 Task: Create a sub task System Test and UAT for the task  Develop a new online marketplace for real estate in the project AgilePulse , assign it to team member softage.3@softage.net and update the status of the sub task to  At Risk , set the priority of the sub task to Medium
Action: Mouse moved to (67, 293)
Screenshot: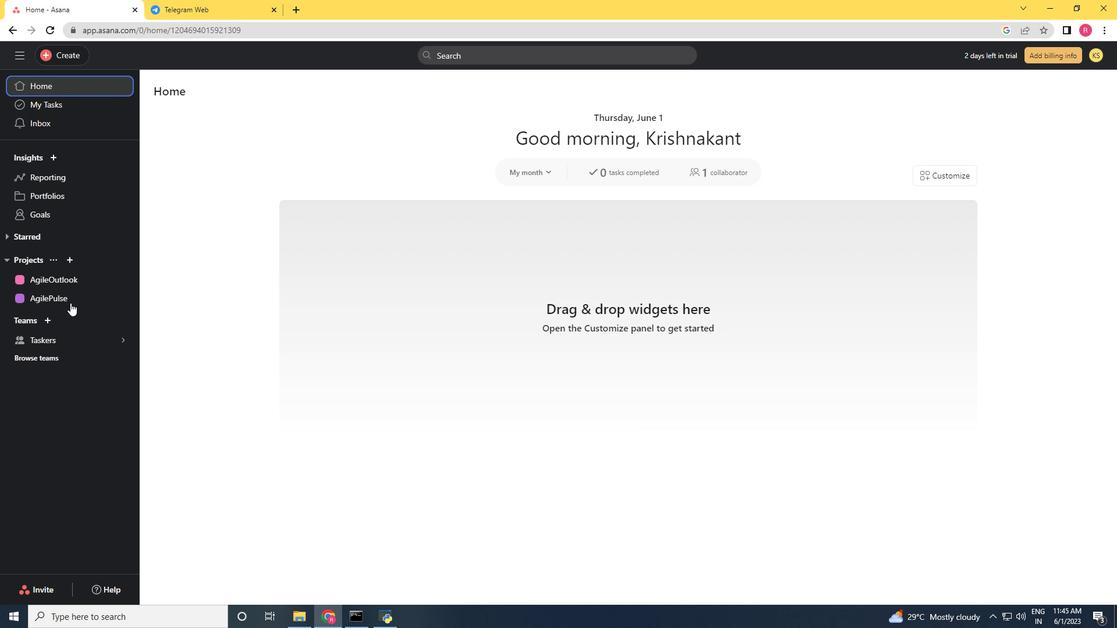 
Action: Mouse pressed left at (67, 293)
Screenshot: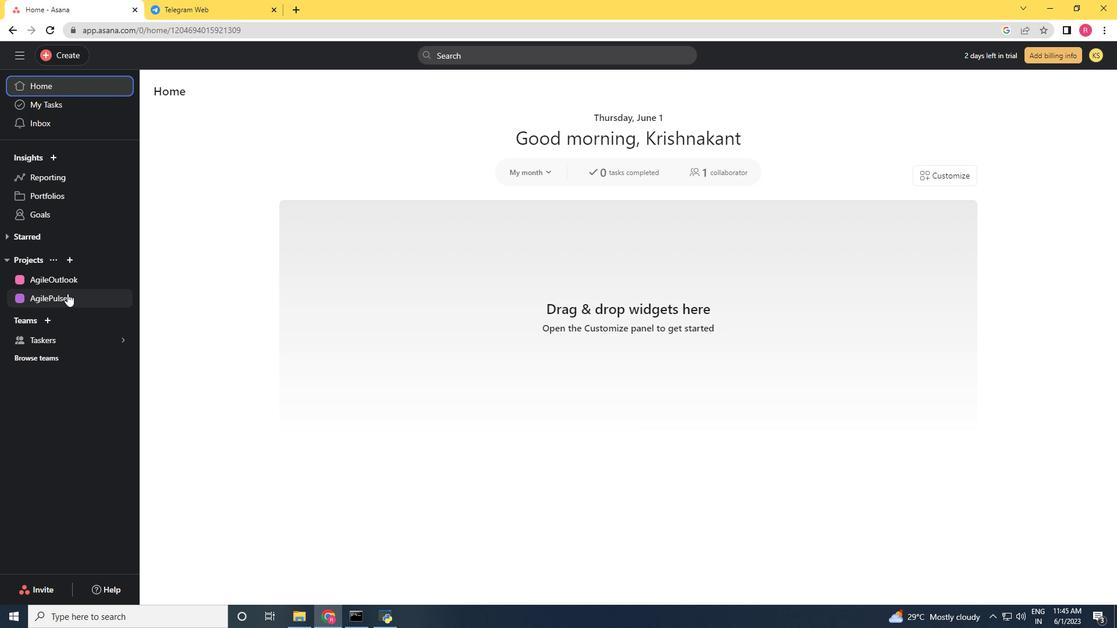
Action: Mouse moved to (470, 254)
Screenshot: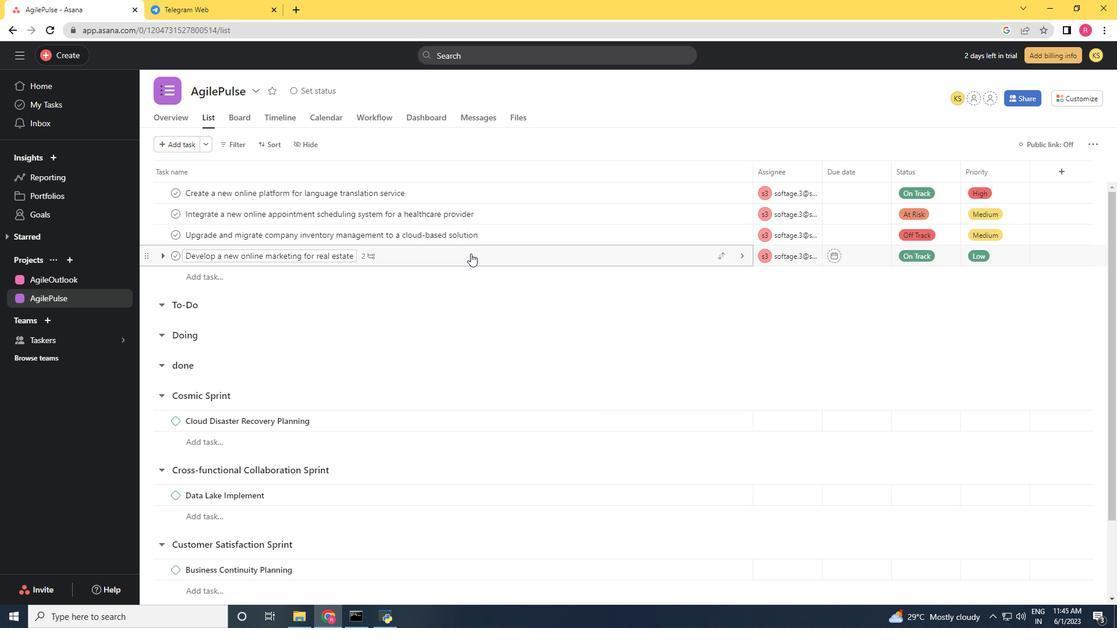 
Action: Mouse pressed left at (470, 254)
Screenshot: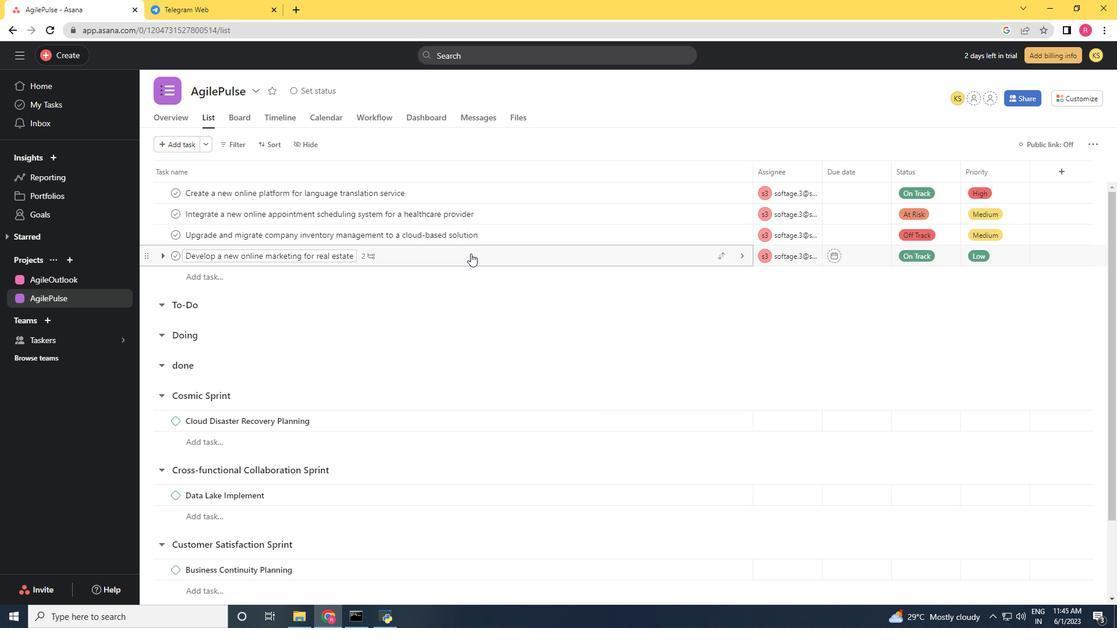 
Action: Mouse moved to (856, 303)
Screenshot: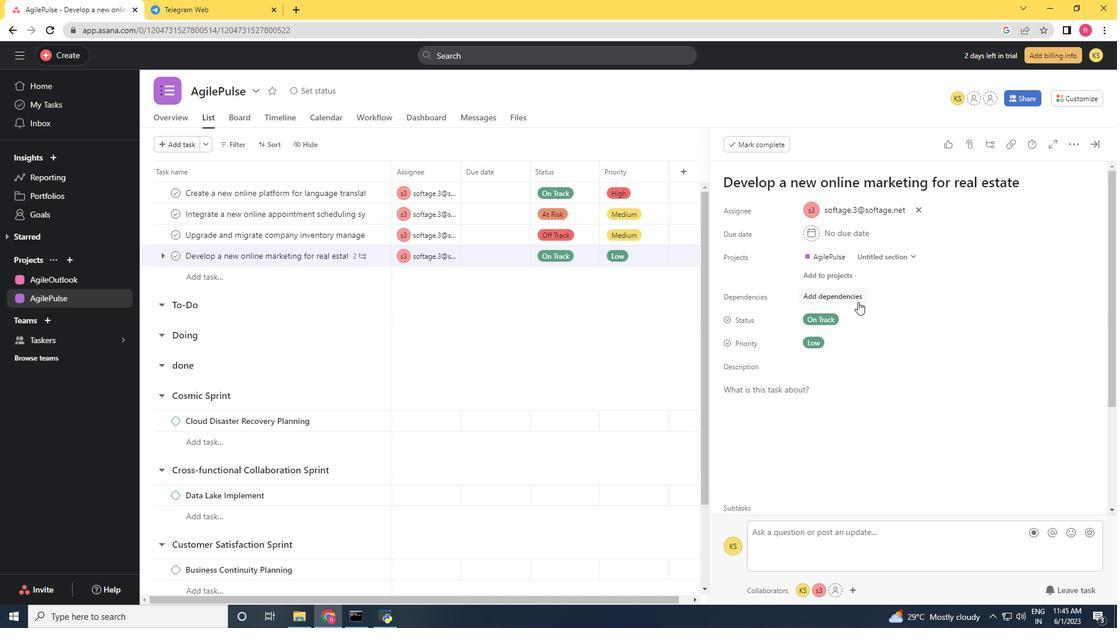 
Action: Mouse scrolled (856, 302) with delta (0, 0)
Screenshot: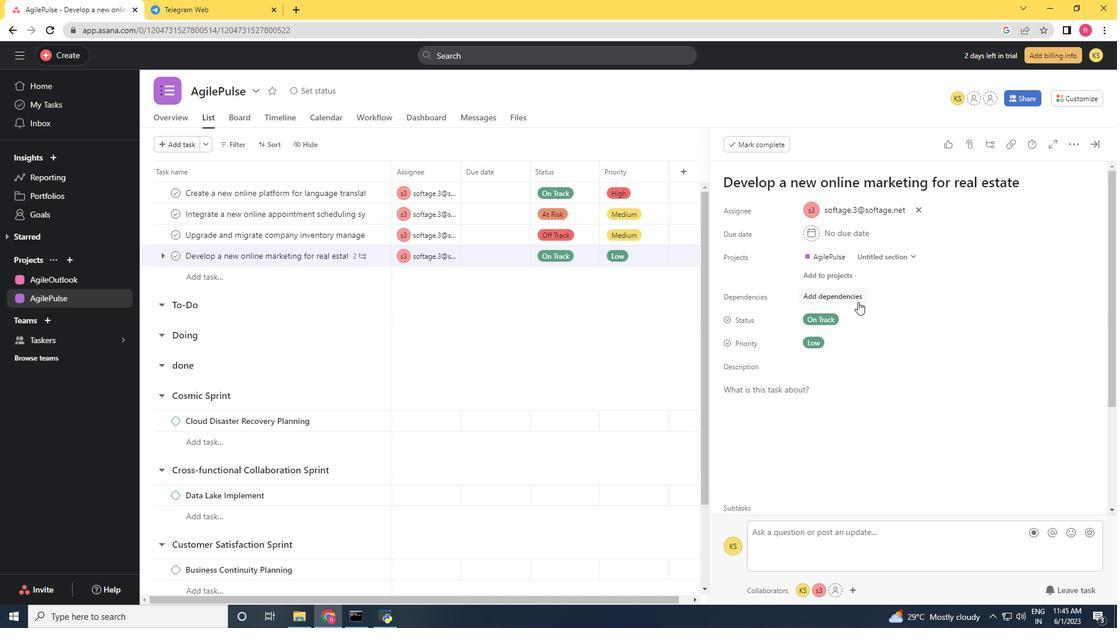 
Action: Mouse moved to (855, 305)
Screenshot: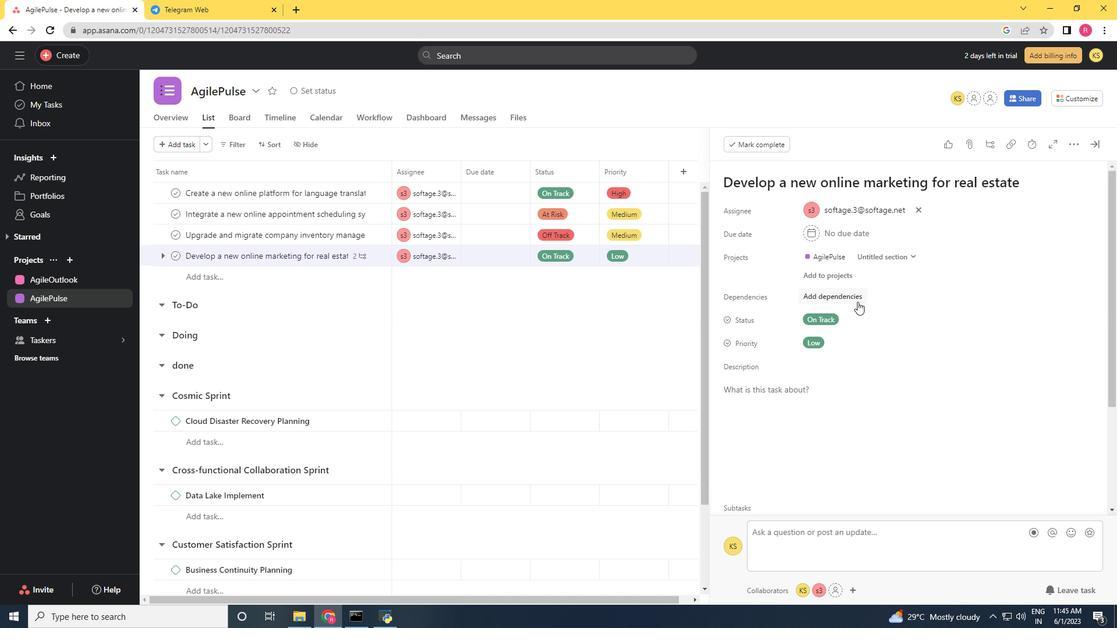 
Action: Mouse scrolled (855, 304) with delta (0, 0)
Screenshot: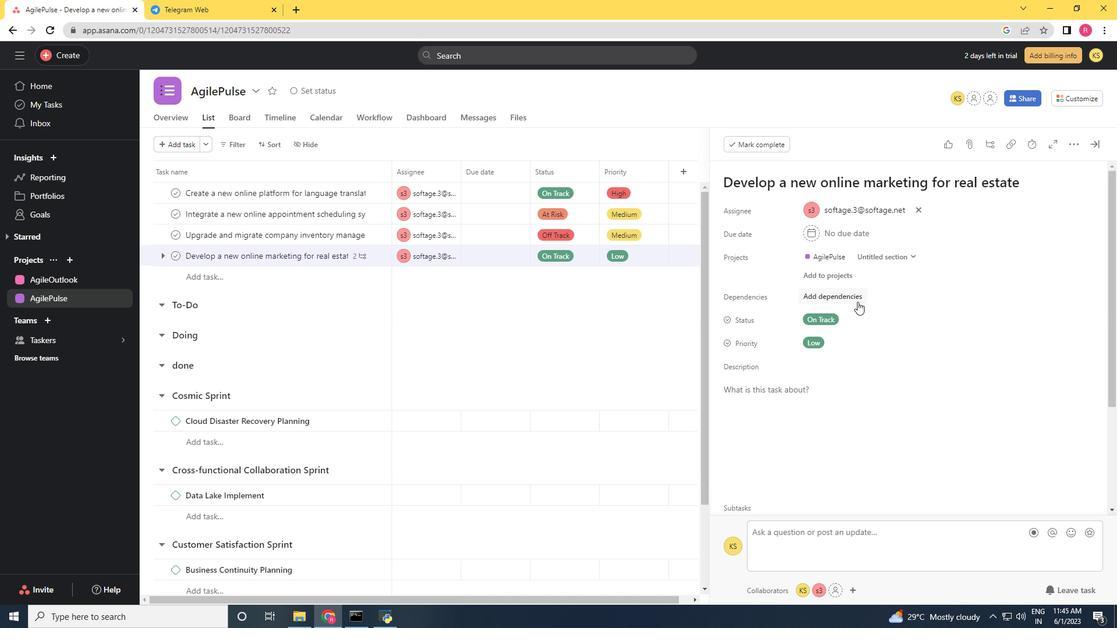 
Action: Mouse moved to (855, 305)
Screenshot: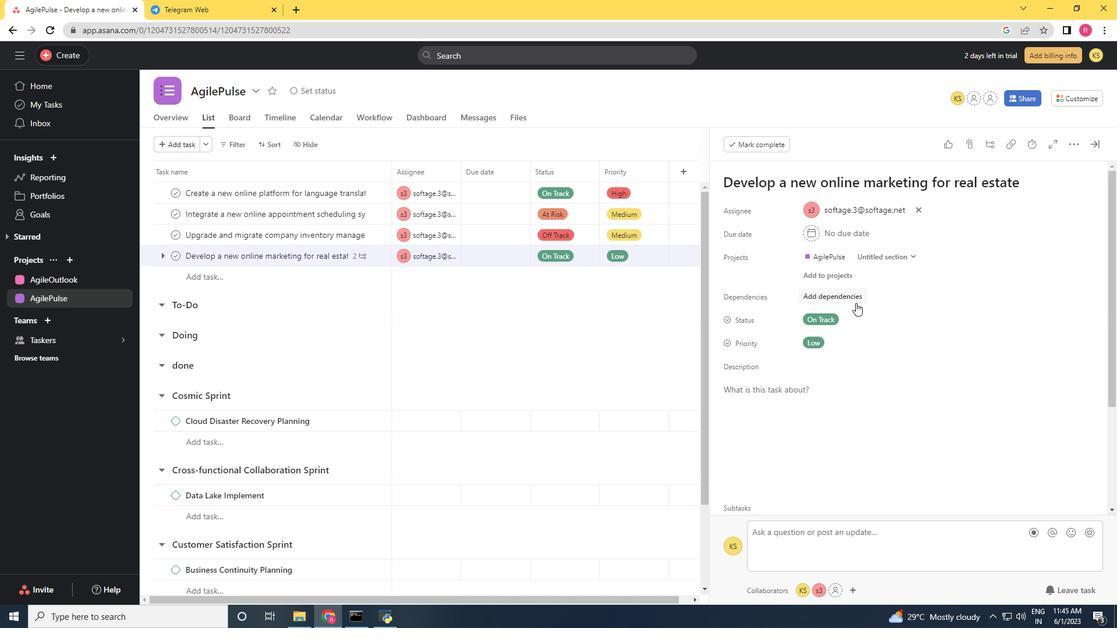 
Action: Mouse scrolled (855, 305) with delta (0, 0)
Screenshot: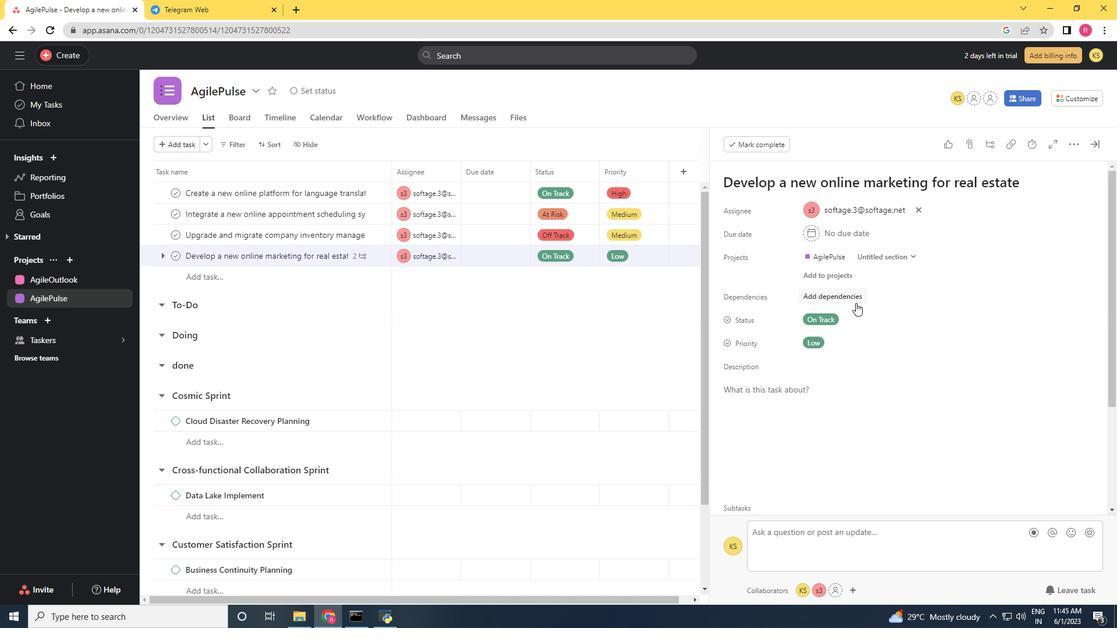 
Action: Mouse moved to (854, 308)
Screenshot: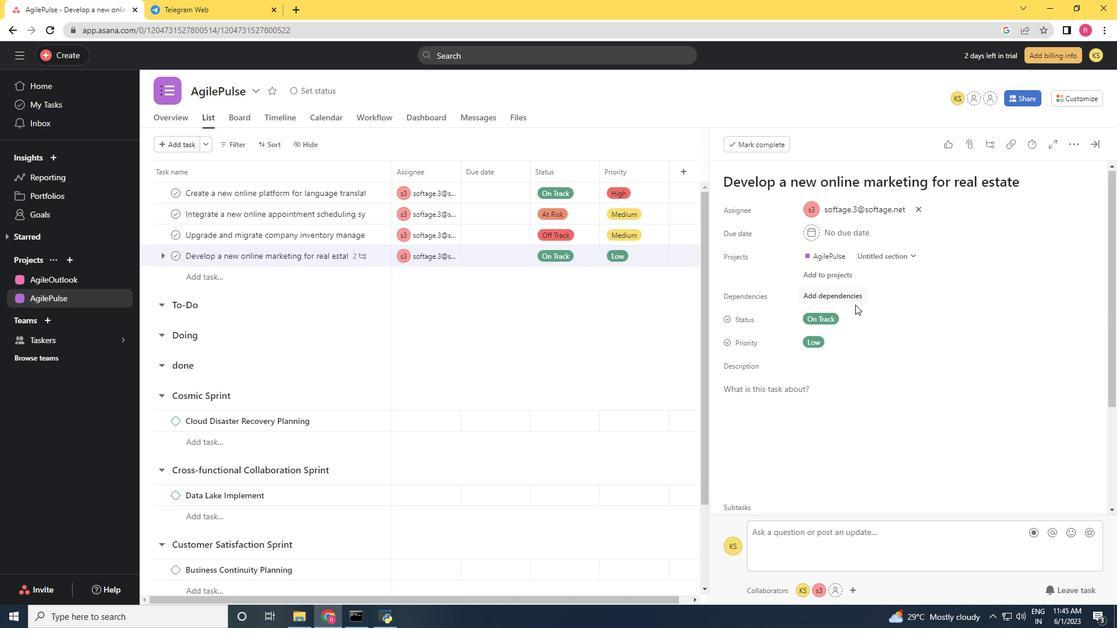 
Action: Mouse scrolled (854, 307) with delta (0, 0)
Screenshot: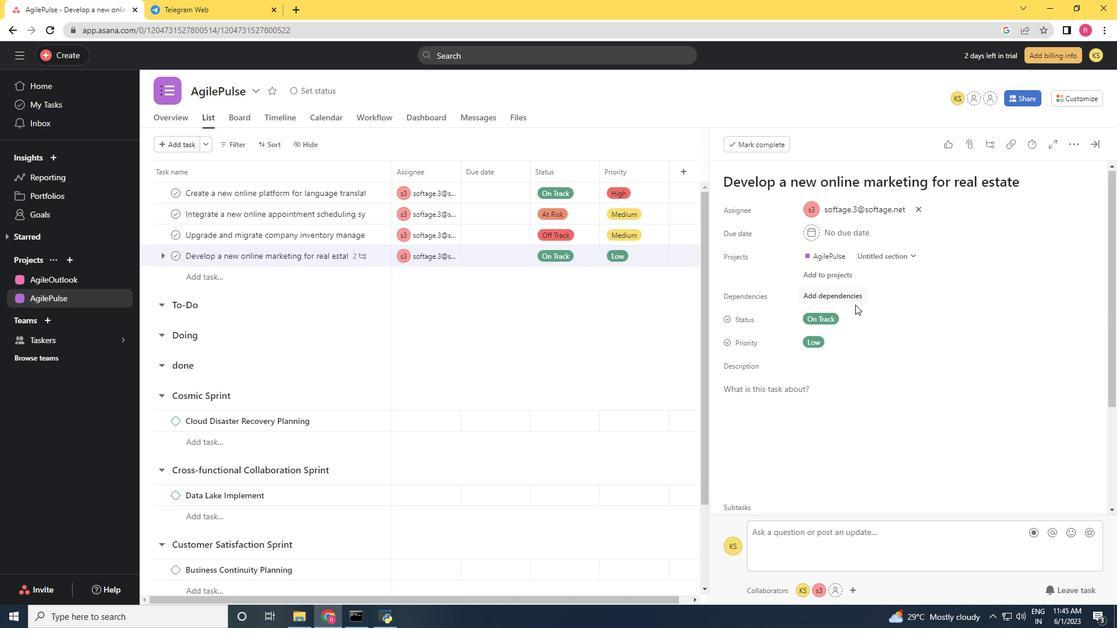 
Action: Mouse moved to (759, 425)
Screenshot: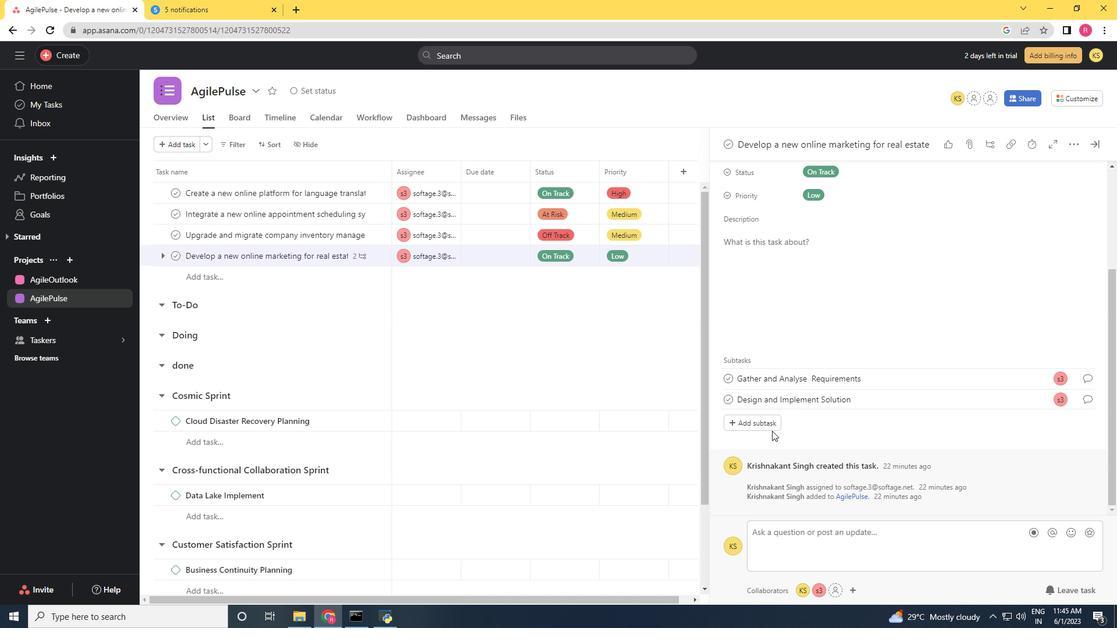
Action: Mouse pressed left at (759, 425)
Screenshot: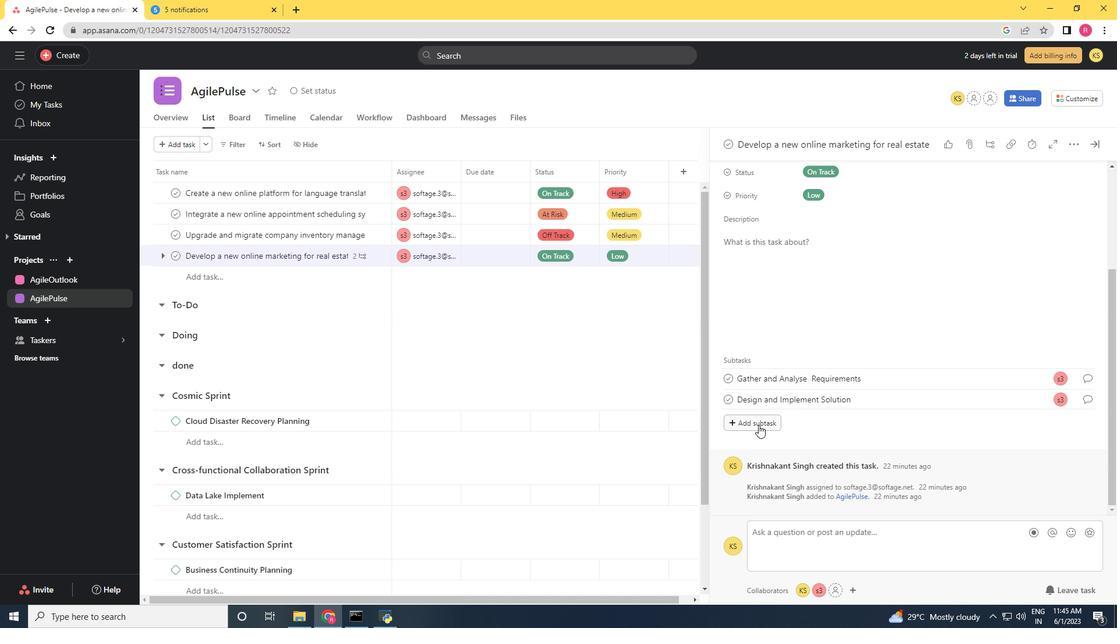 
Action: Key pressed <Key.shift>System<Key.space><Key.shift>Test<Key.space><Key.space>and<Key.space><Key.shift>Uat<Key.backspace><Key.backspace><Key.shift>AT
Screenshot: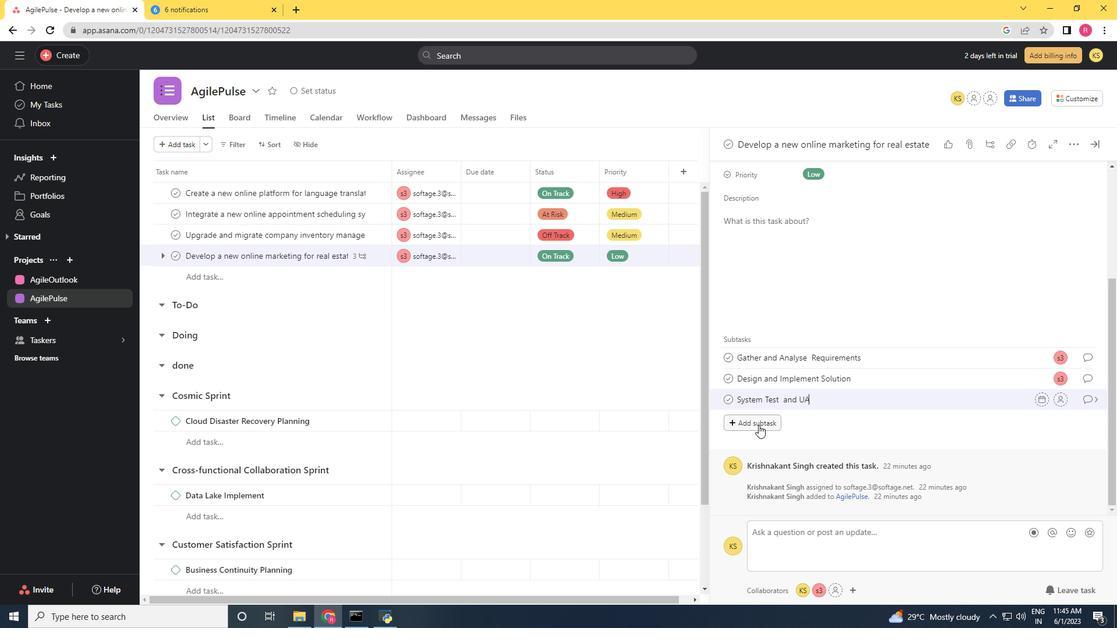 
Action: Mouse moved to (1061, 400)
Screenshot: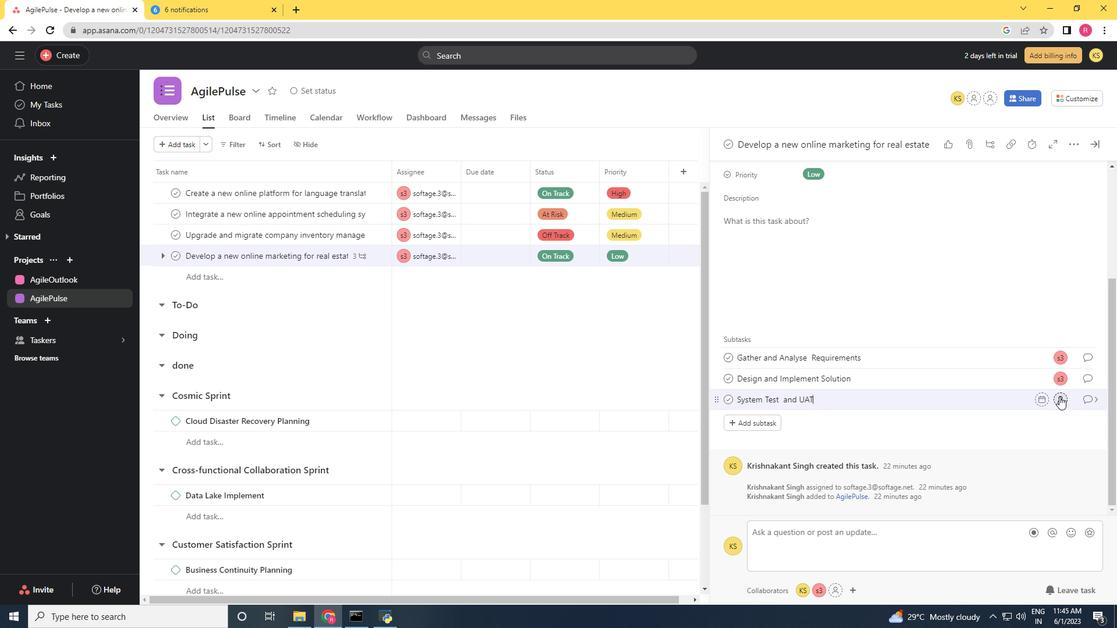 
Action: Mouse pressed left at (1061, 400)
Screenshot: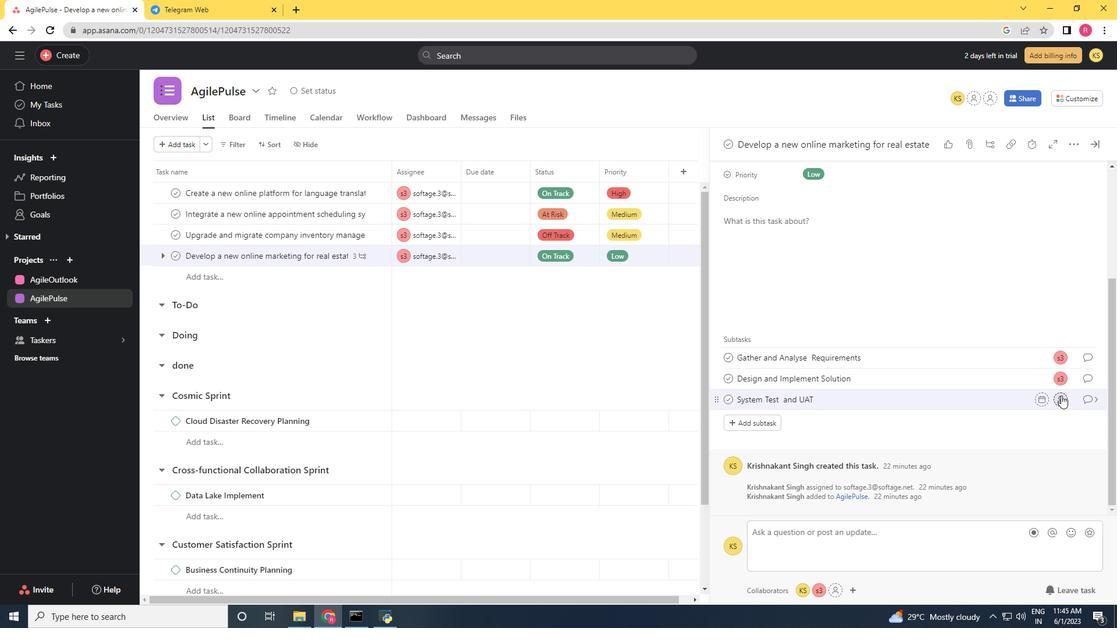 
Action: Mouse moved to (1047, 405)
Screenshot: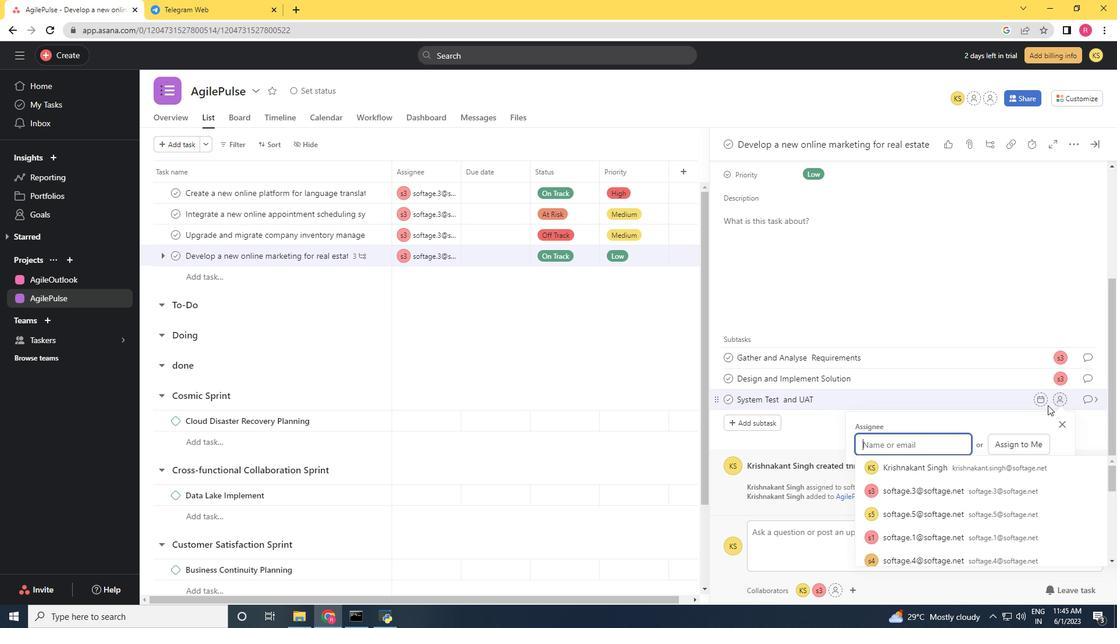 
Action: Key pressed <Key.shift>Softage.3<Key.shift>@softage.net
Screenshot: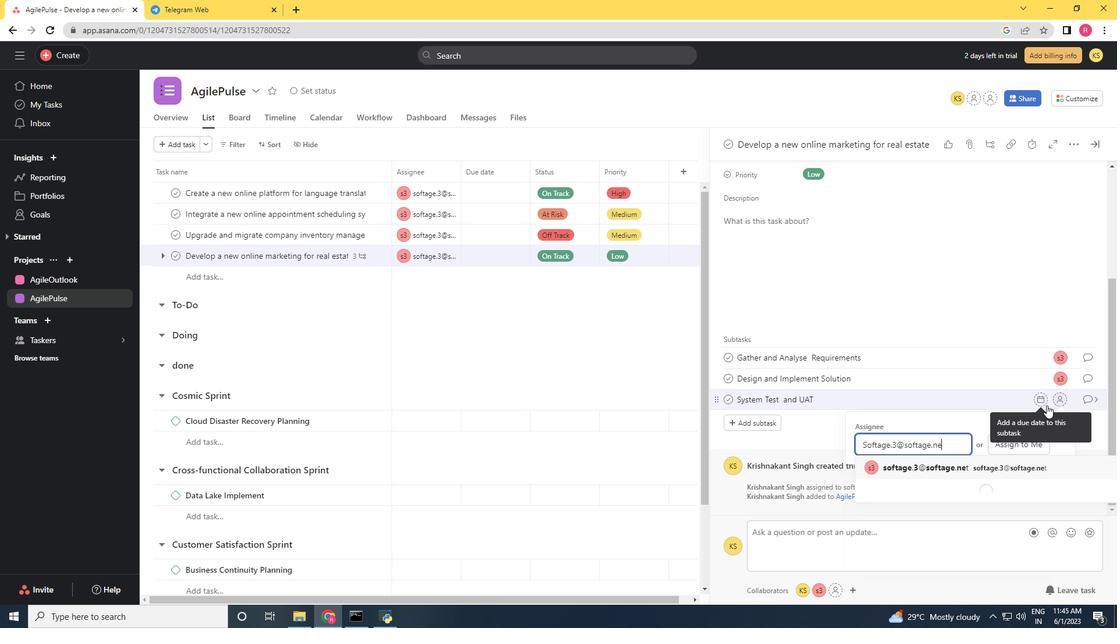 
Action: Mouse moved to (948, 466)
Screenshot: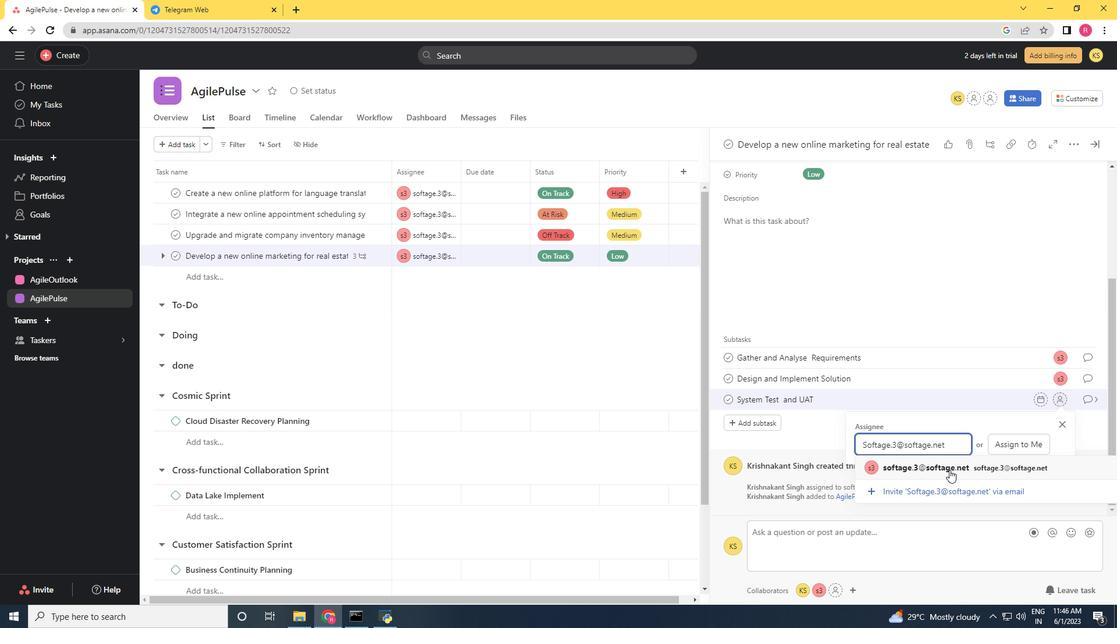 
Action: Mouse pressed left at (948, 466)
Screenshot: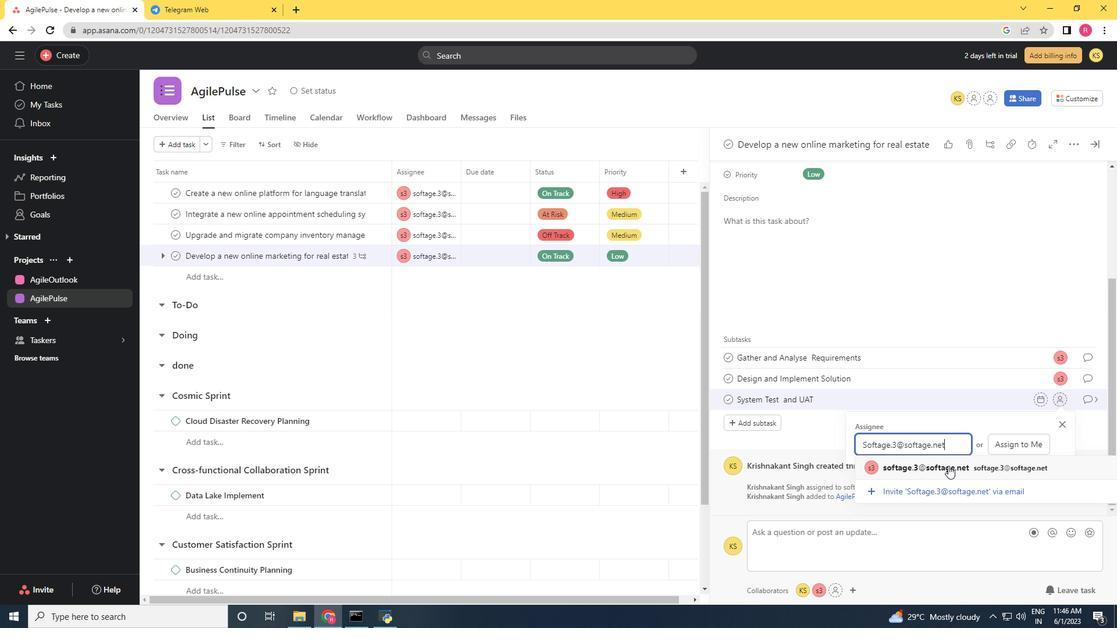 
Action: Mouse moved to (1089, 399)
Screenshot: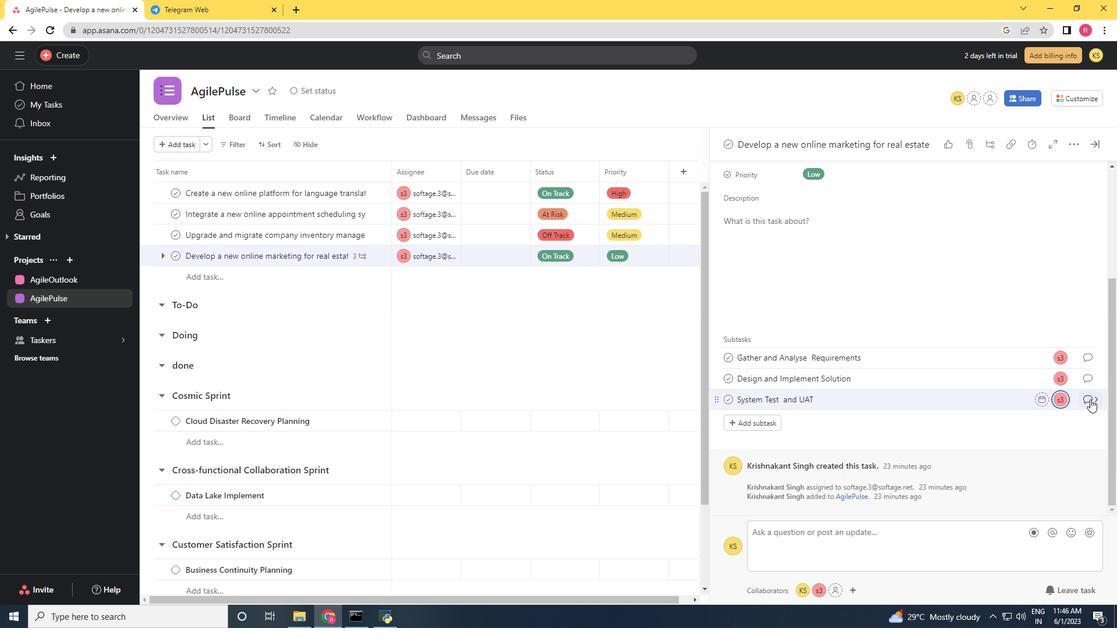 
Action: Mouse pressed left at (1089, 399)
Screenshot: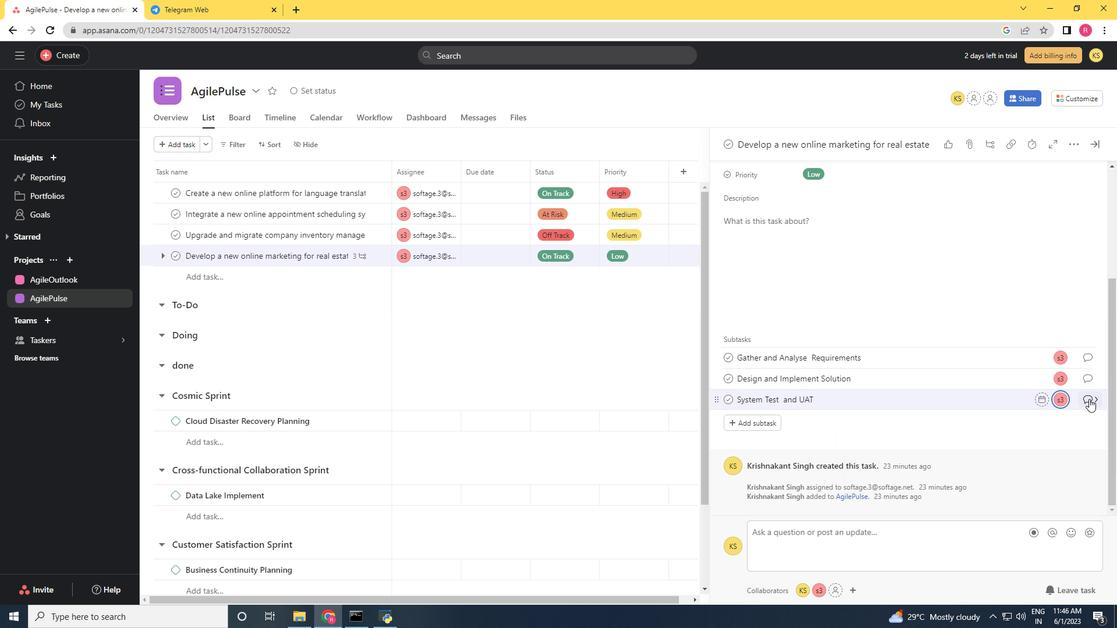 
Action: Mouse moved to (758, 307)
Screenshot: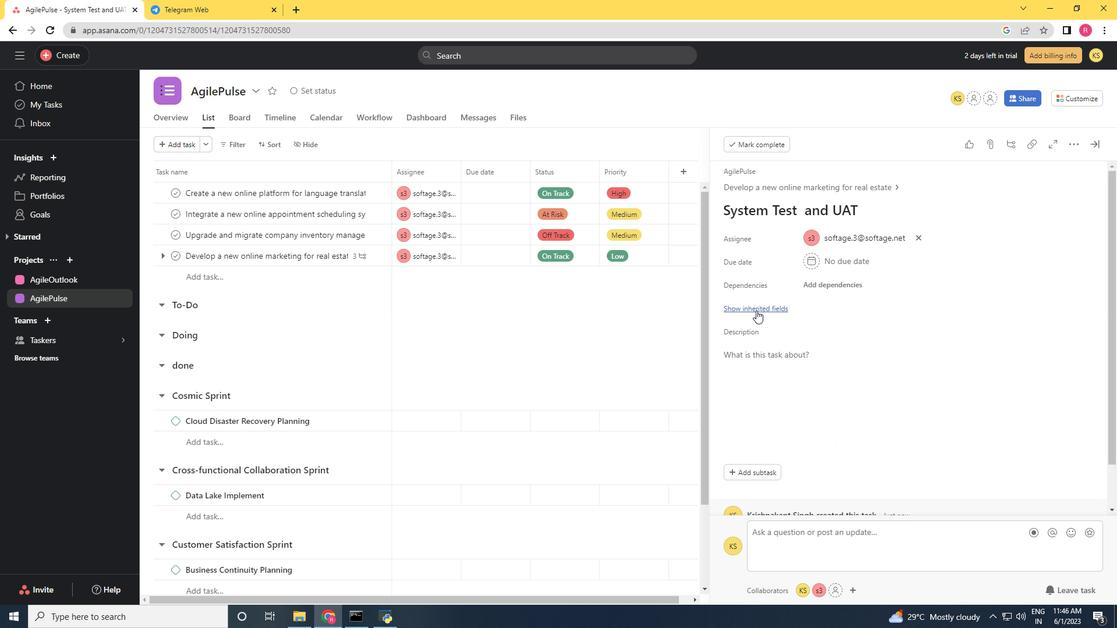 
Action: Mouse pressed left at (758, 307)
Screenshot: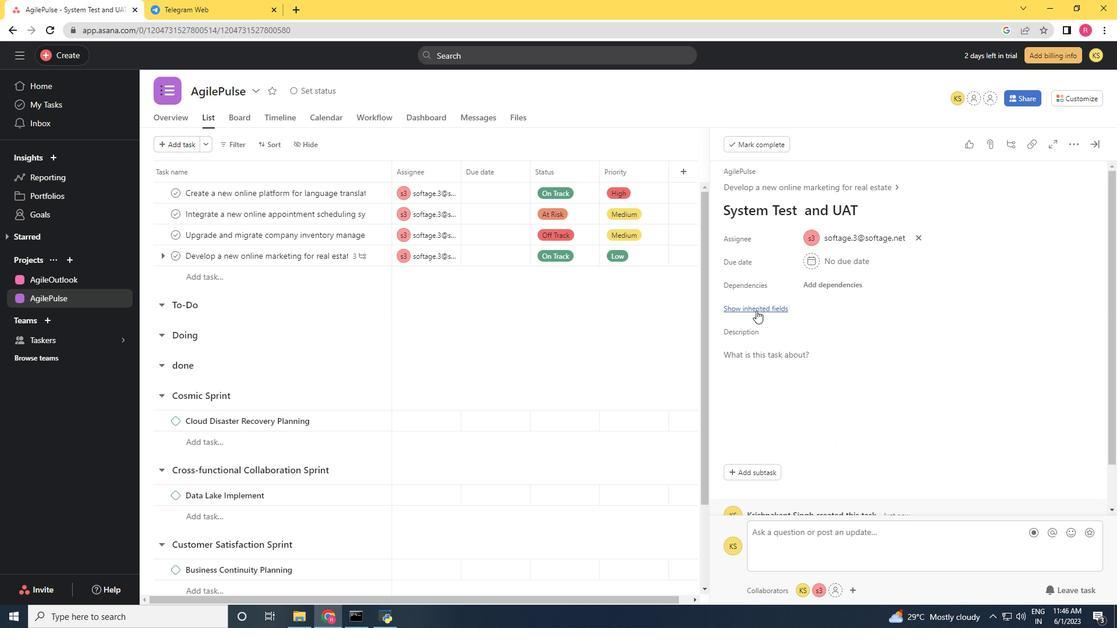 
Action: Mouse moved to (819, 327)
Screenshot: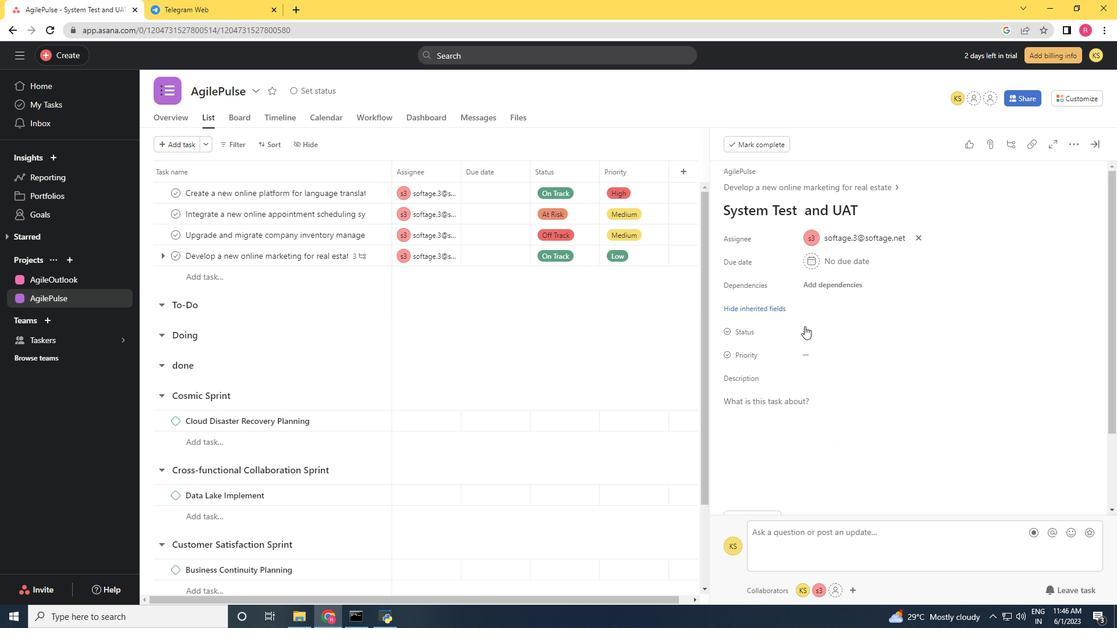 
Action: Mouse pressed left at (819, 327)
Screenshot: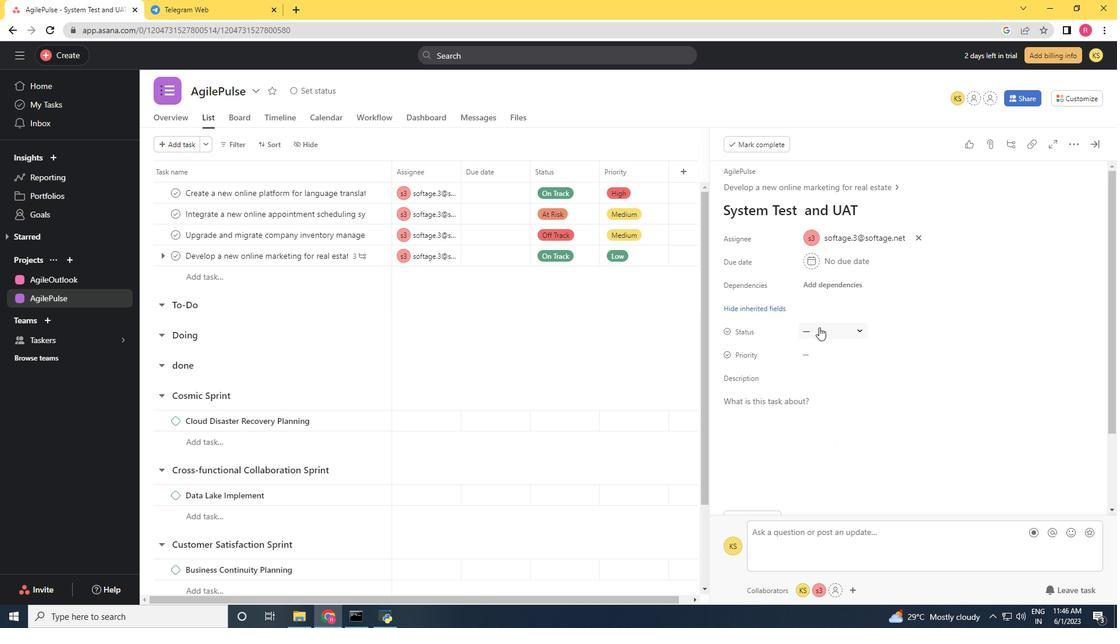 
Action: Mouse moved to (844, 406)
Screenshot: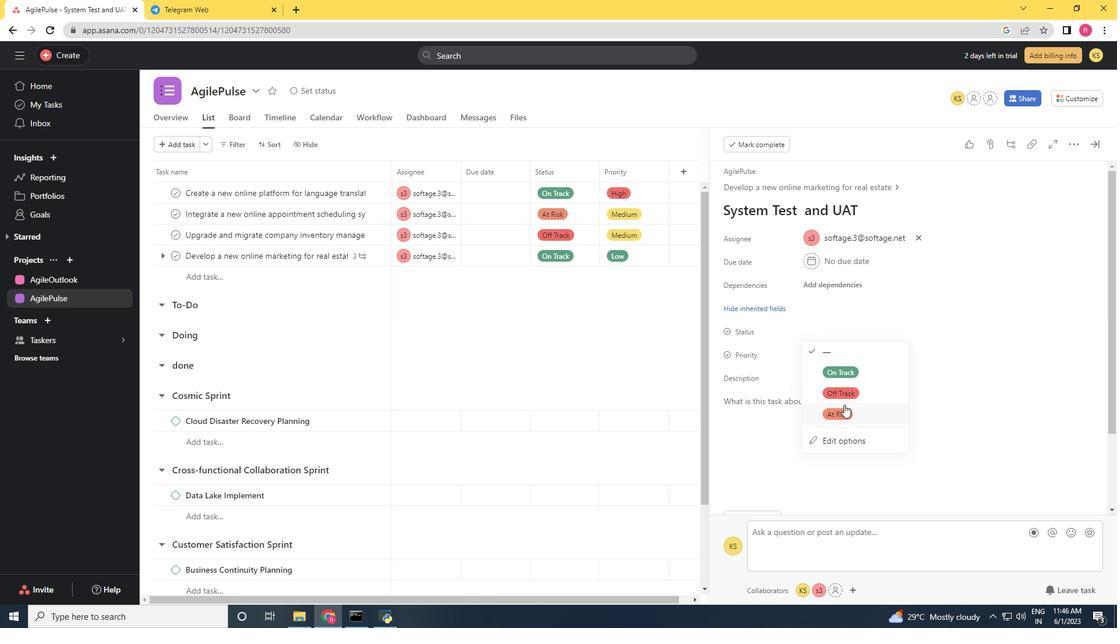 
Action: Mouse pressed left at (844, 406)
Screenshot: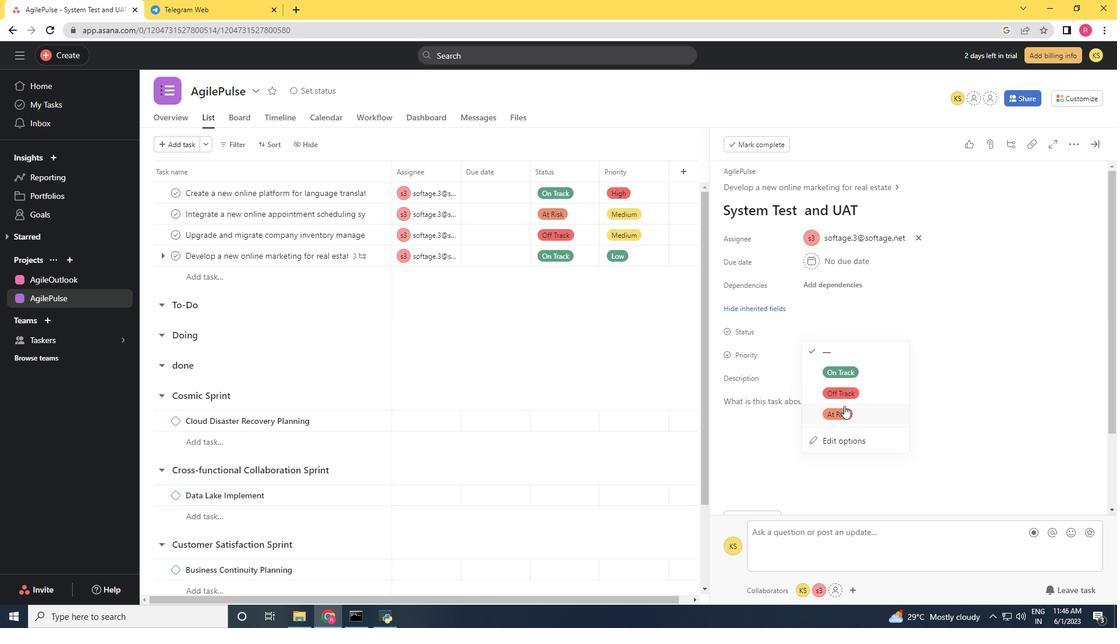 
Action: Mouse moved to (827, 352)
Screenshot: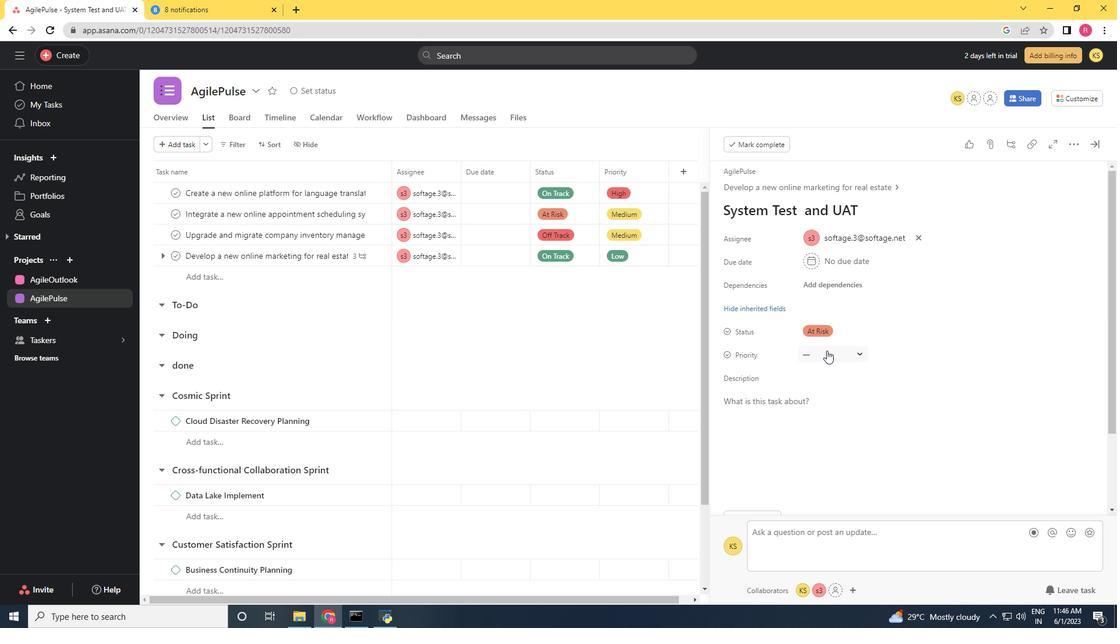 
Action: Mouse pressed left at (827, 352)
Screenshot: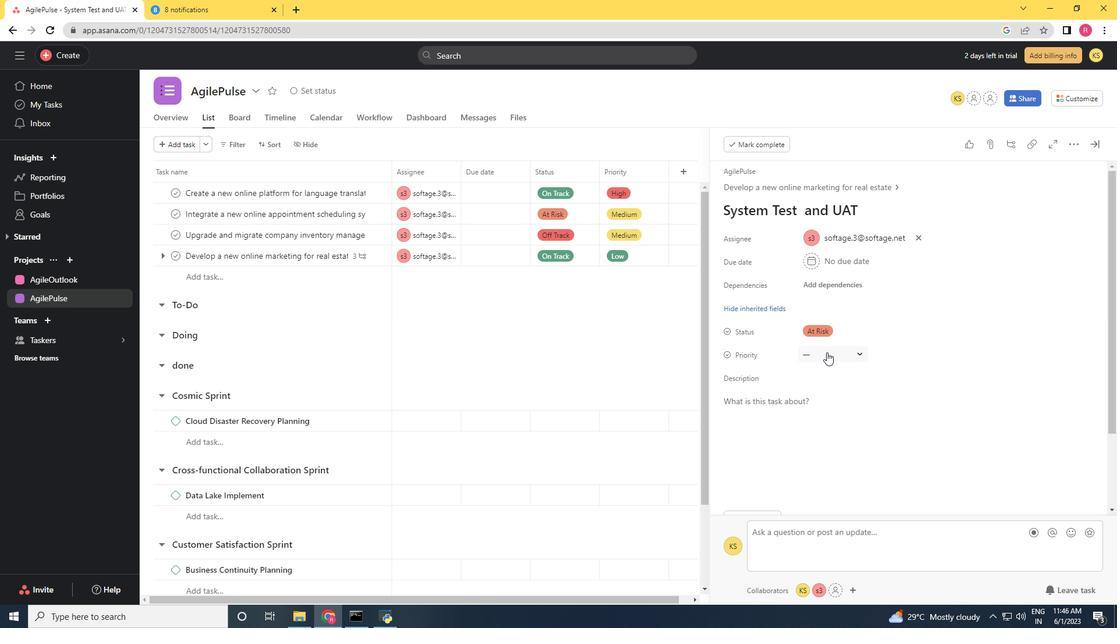 
Action: Mouse moved to (833, 410)
Screenshot: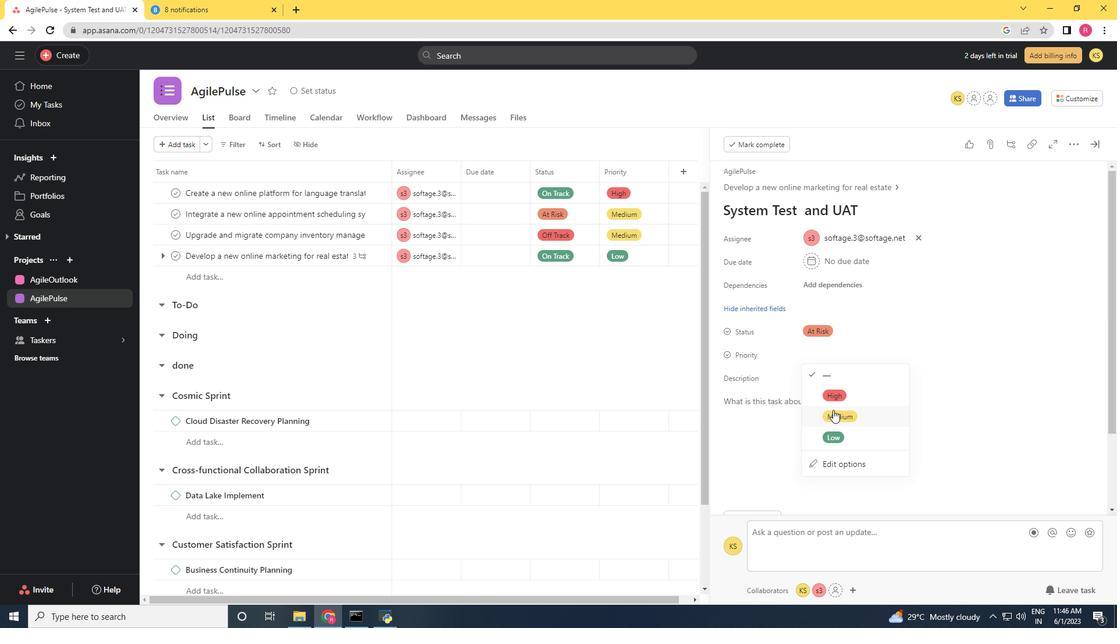 
Action: Mouse pressed left at (833, 410)
Screenshot: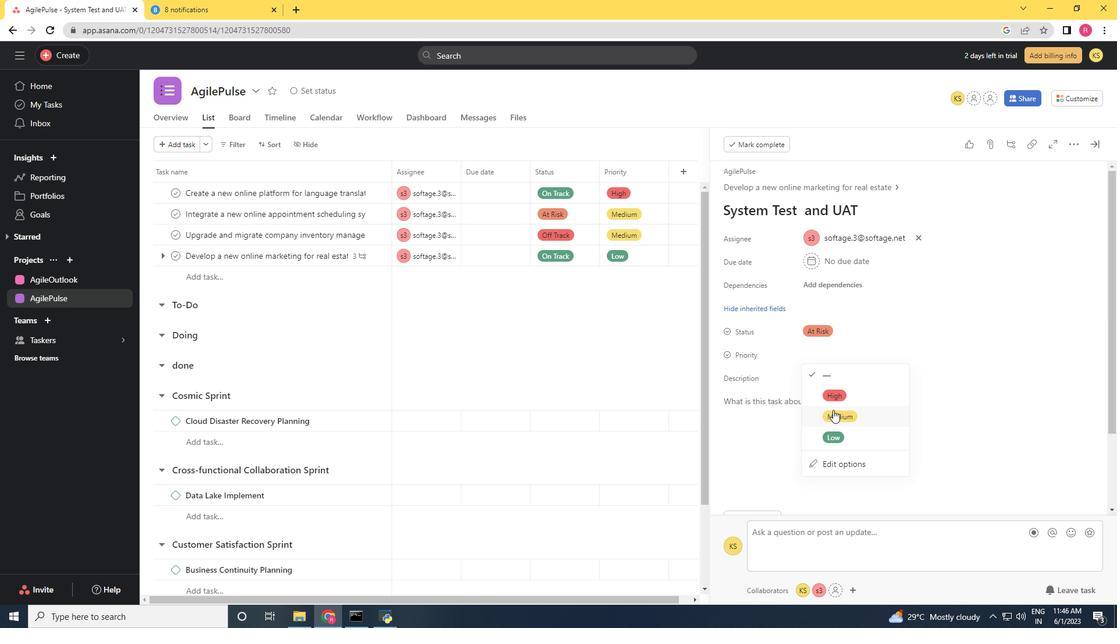 
Action: Mouse moved to (833, 412)
Screenshot: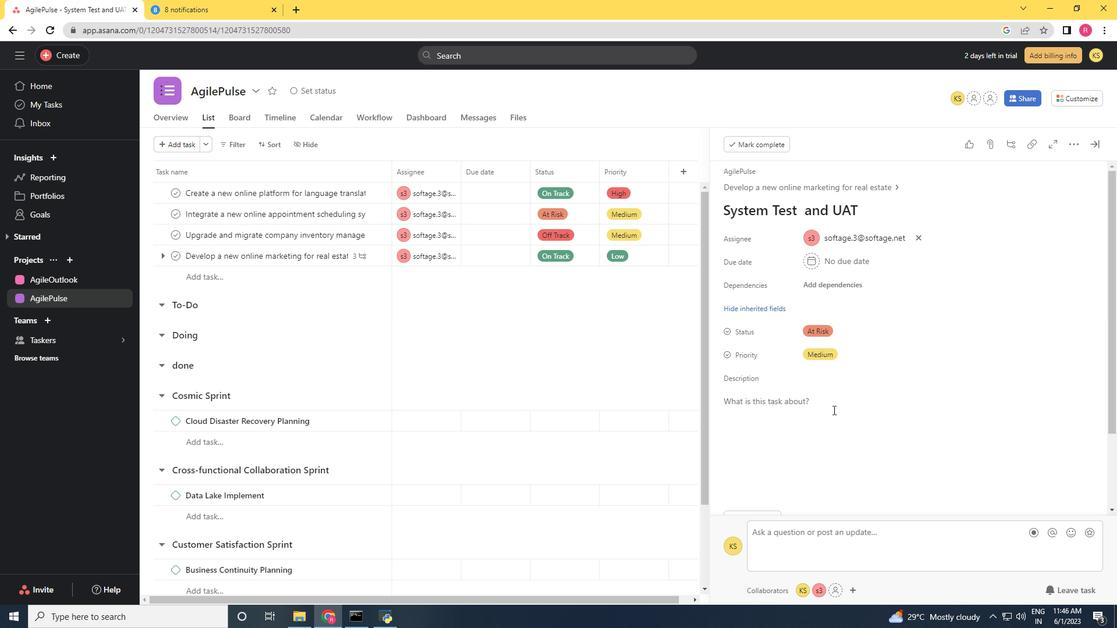 
